 Task: Look for products in the category "Plant-Based Meat Alternatives" from the brand "Unreal Deli".
Action: Mouse moved to (21, 60)
Screenshot: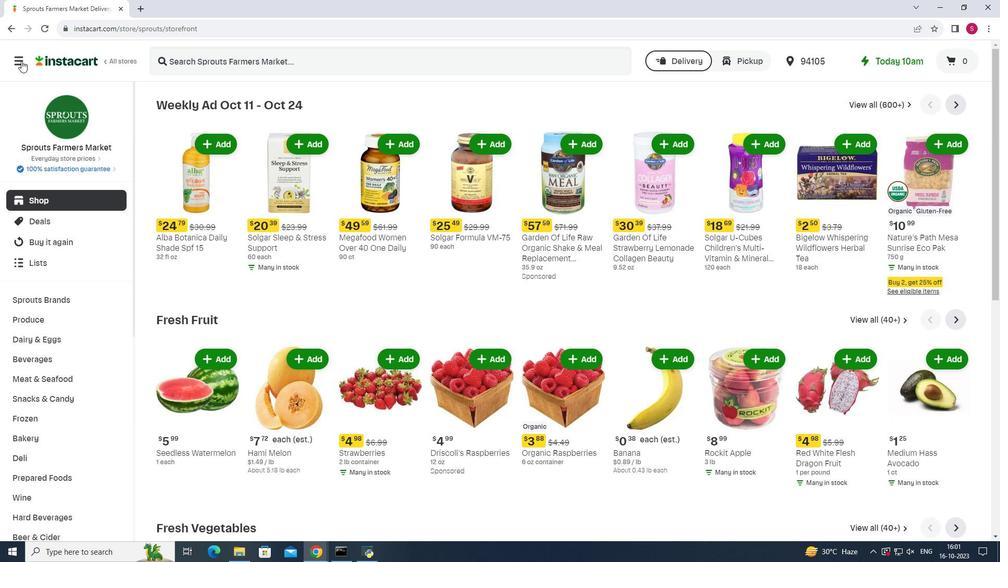 
Action: Mouse pressed left at (21, 60)
Screenshot: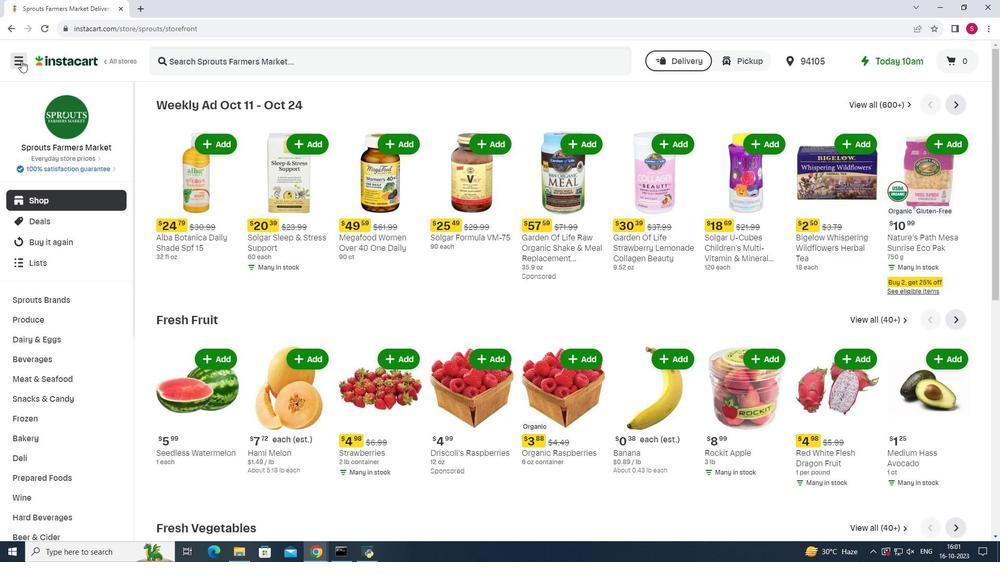 
Action: Mouse moved to (57, 270)
Screenshot: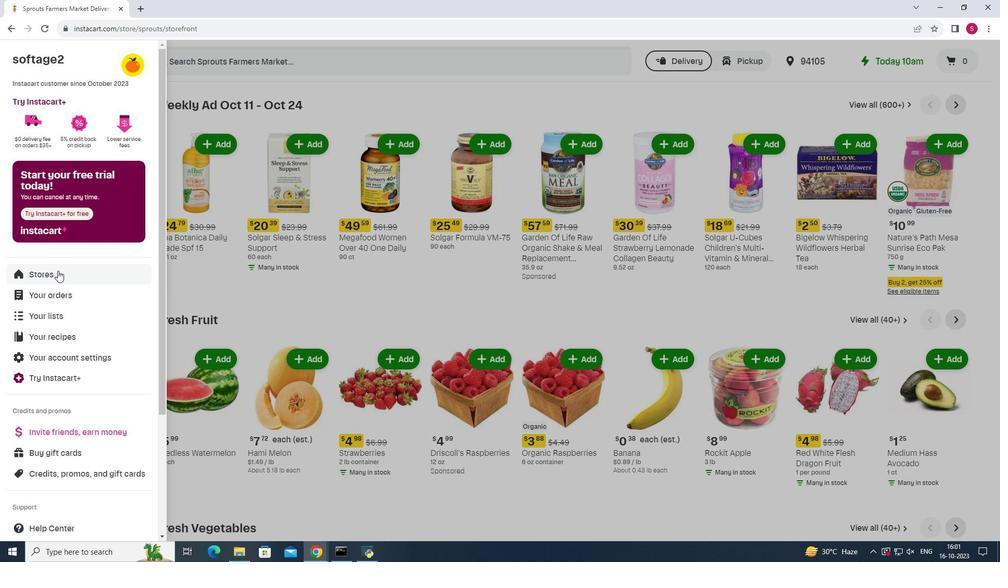
Action: Mouse pressed left at (57, 270)
Screenshot: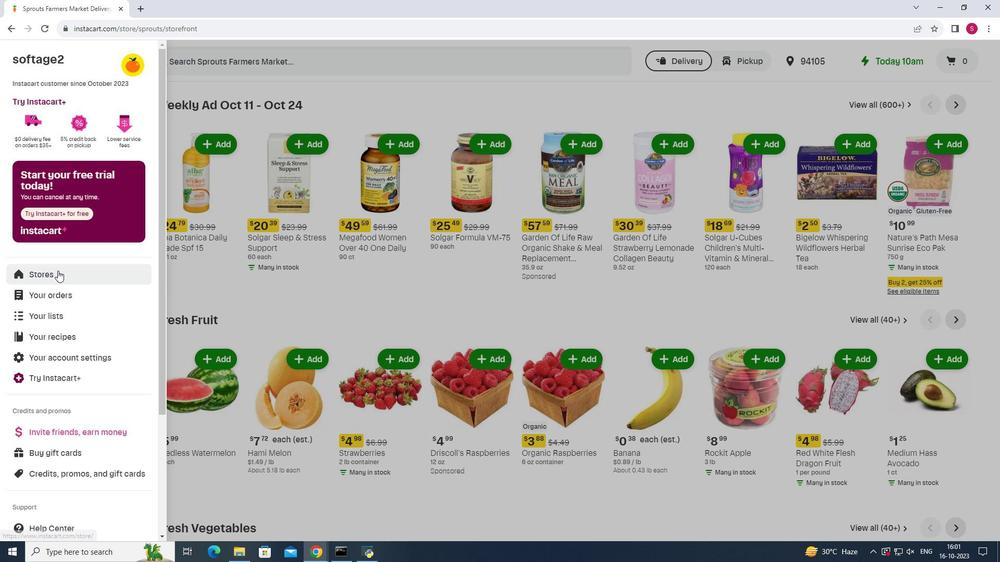
Action: Mouse moved to (238, 90)
Screenshot: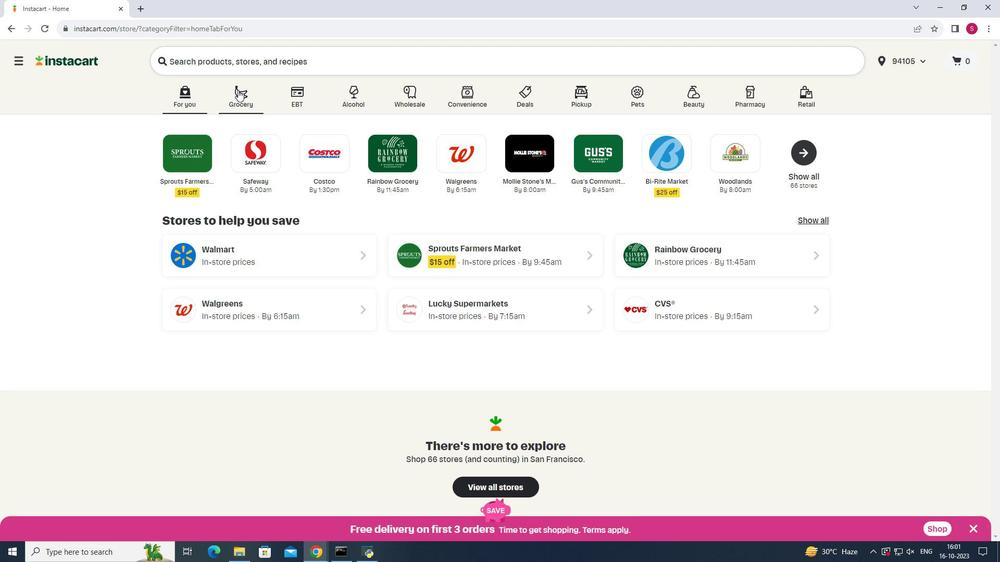 
Action: Mouse pressed left at (238, 90)
Screenshot: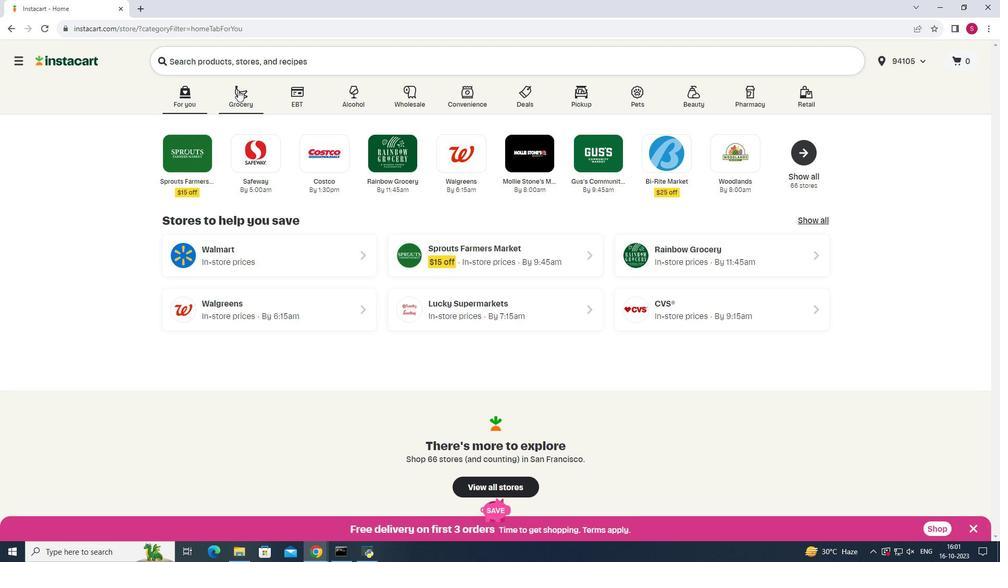
Action: Mouse moved to (722, 142)
Screenshot: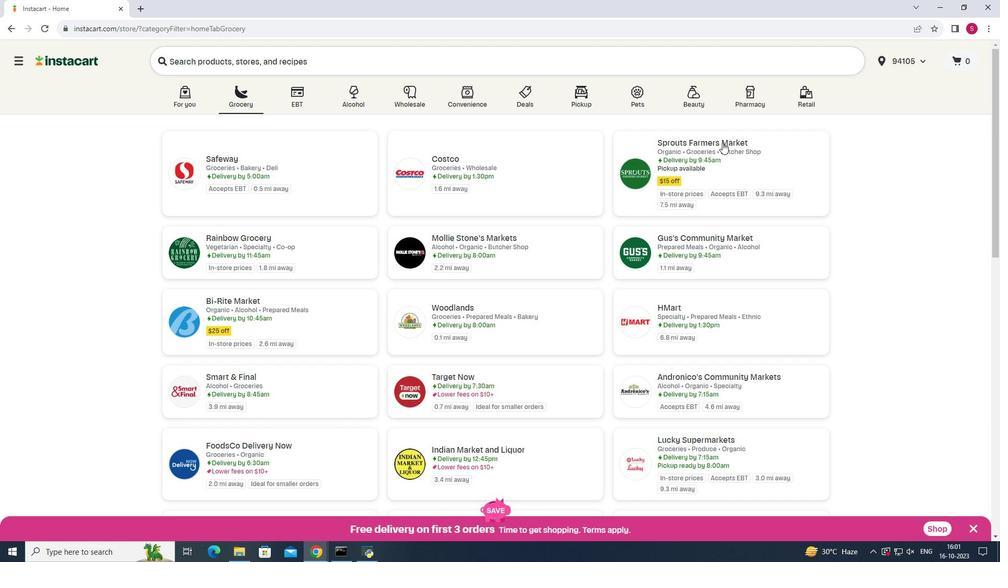 
Action: Mouse pressed left at (722, 142)
Screenshot: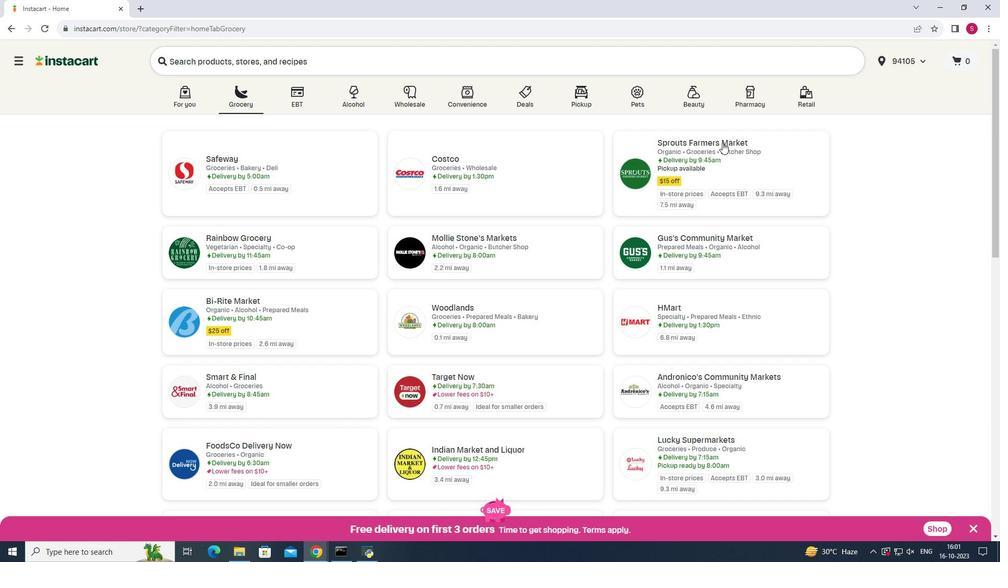 
Action: Mouse moved to (36, 377)
Screenshot: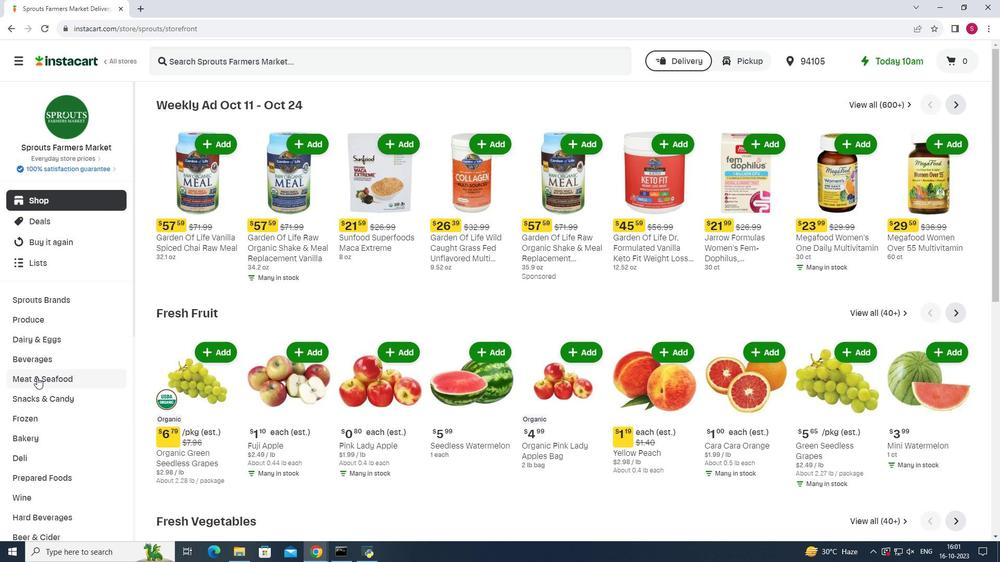 
Action: Mouse pressed left at (36, 377)
Screenshot: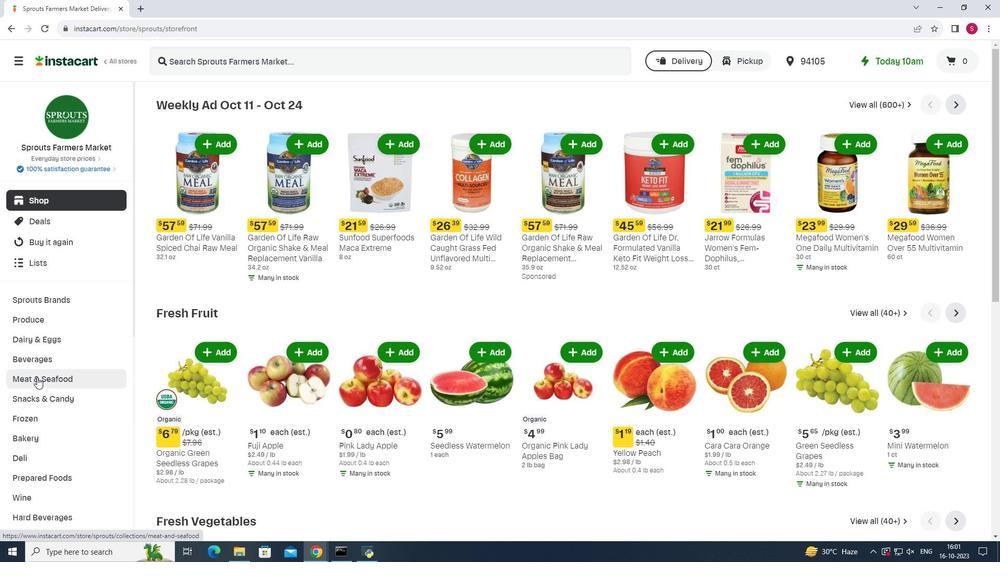 
Action: Mouse moved to (791, 128)
Screenshot: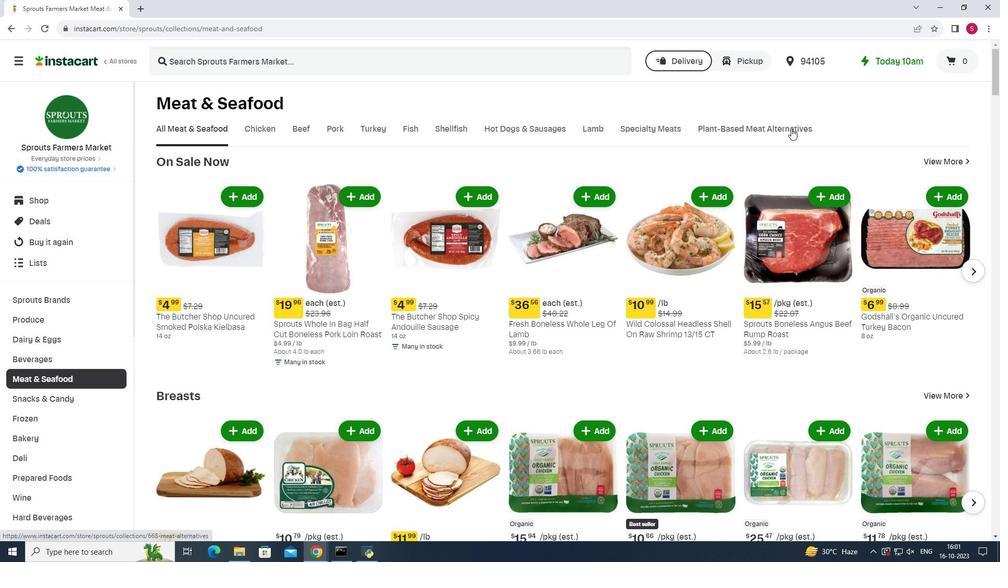 
Action: Mouse pressed left at (791, 128)
Screenshot: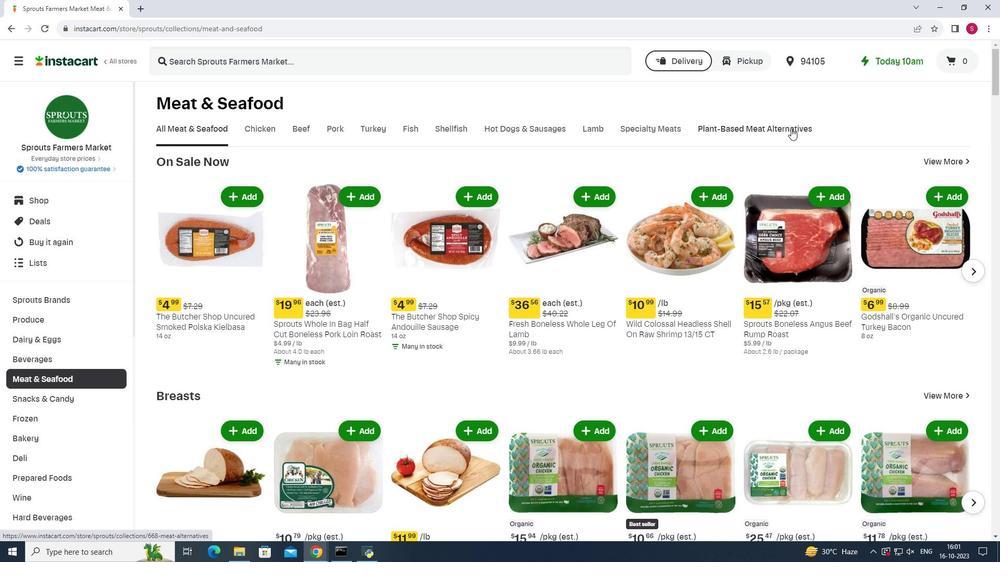 
Action: Mouse moved to (639, 173)
Screenshot: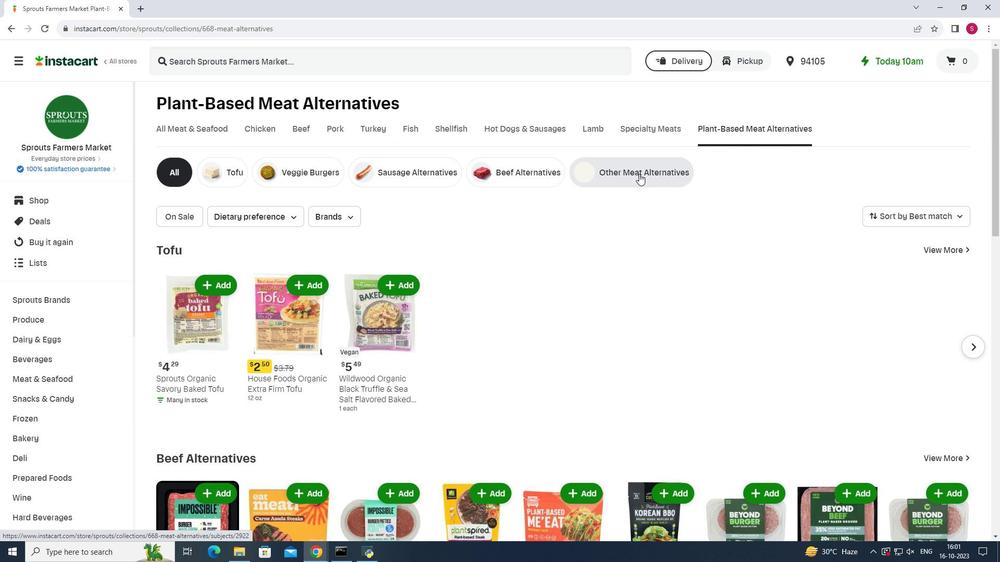 
Action: Mouse pressed left at (639, 173)
Screenshot: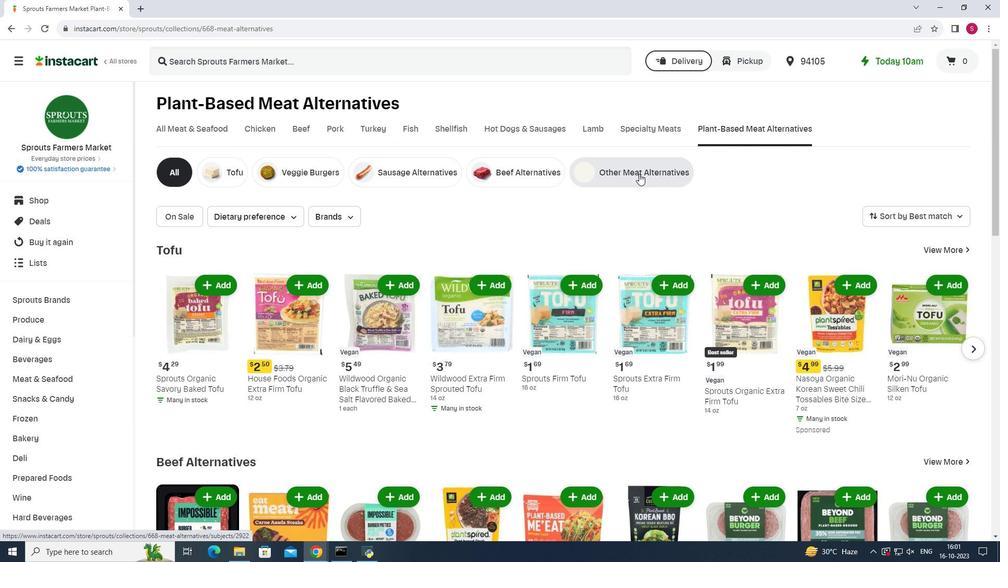 
Action: Mouse moved to (343, 217)
Screenshot: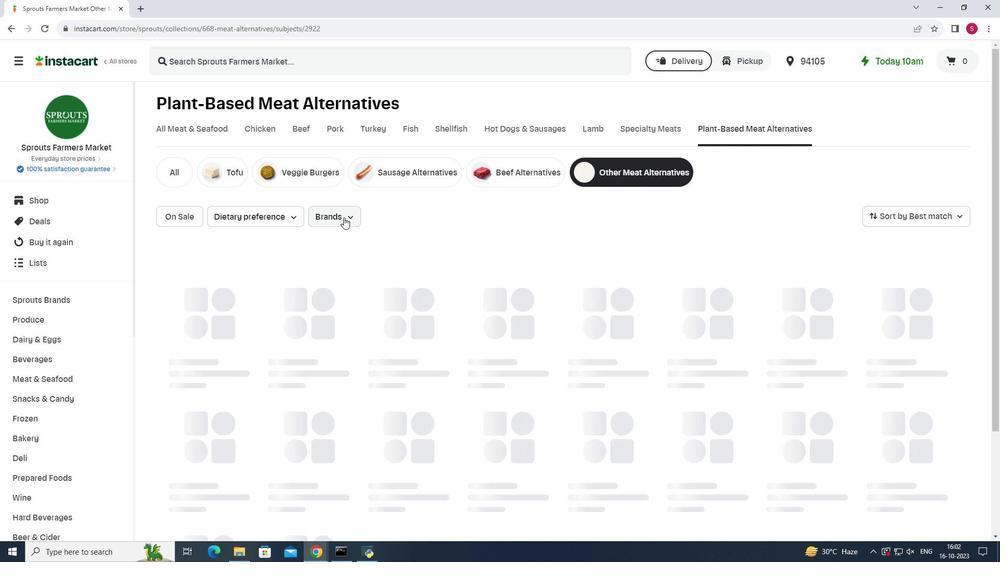 
Action: Mouse pressed left at (343, 217)
Screenshot: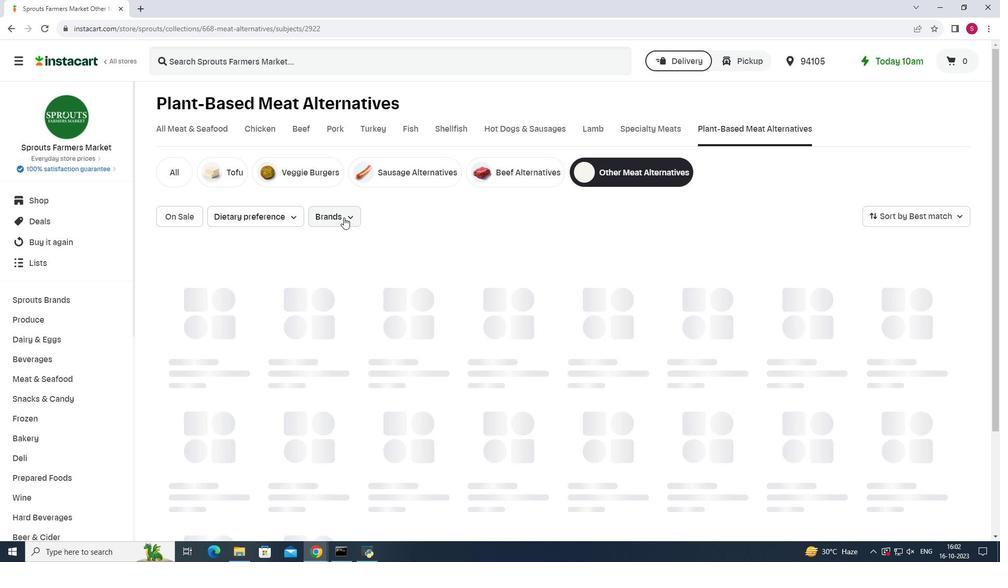 
Action: Mouse moved to (344, 246)
Screenshot: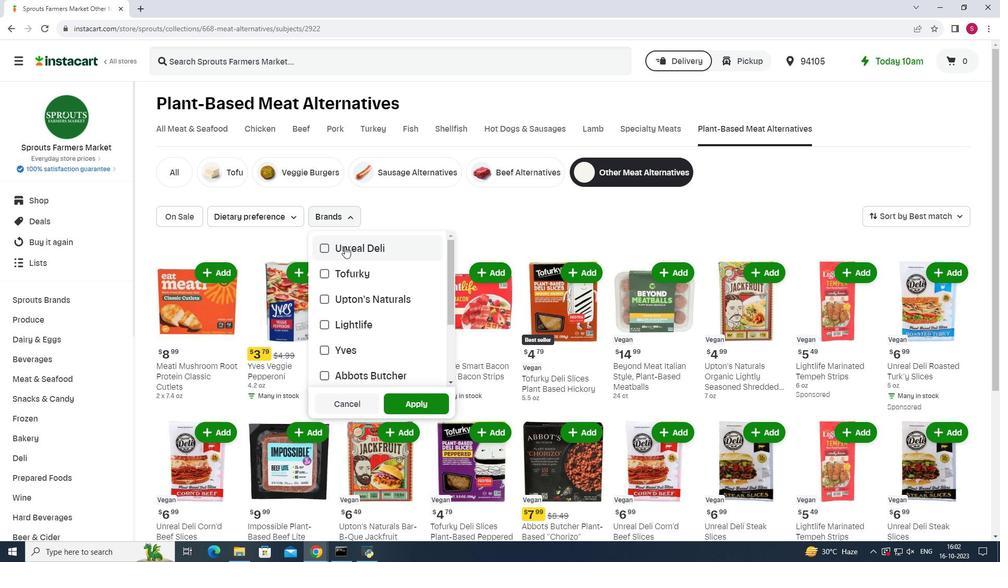 
Action: Mouse pressed left at (344, 246)
Screenshot: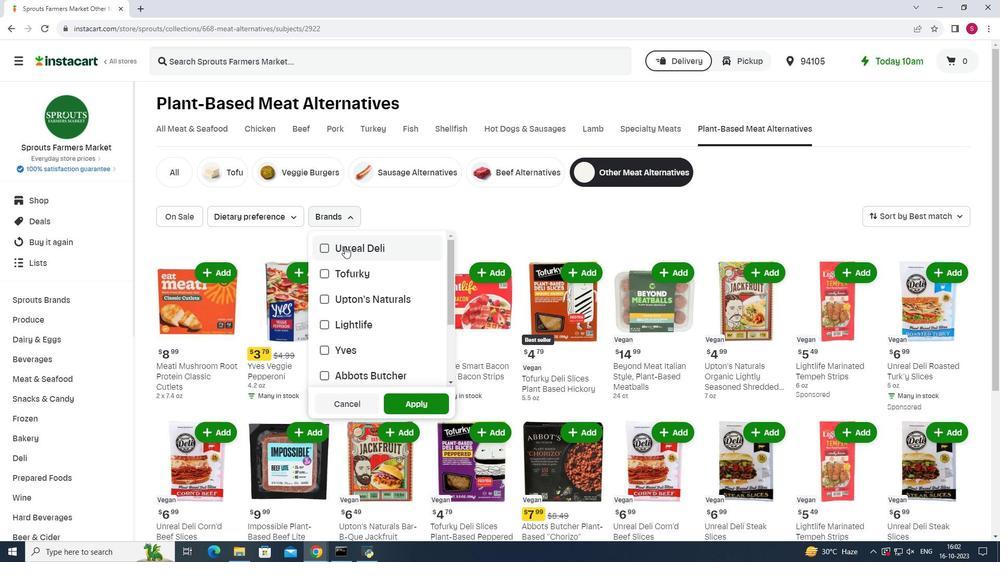 
Action: Mouse moved to (396, 403)
Screenshot: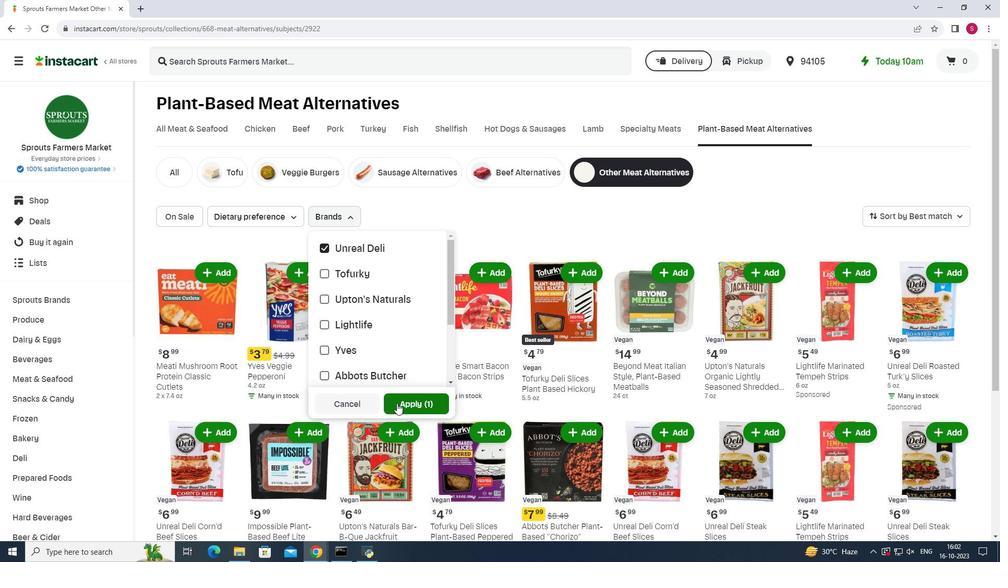
Action: Mouse pressed left at (396, 403)
Screenshot: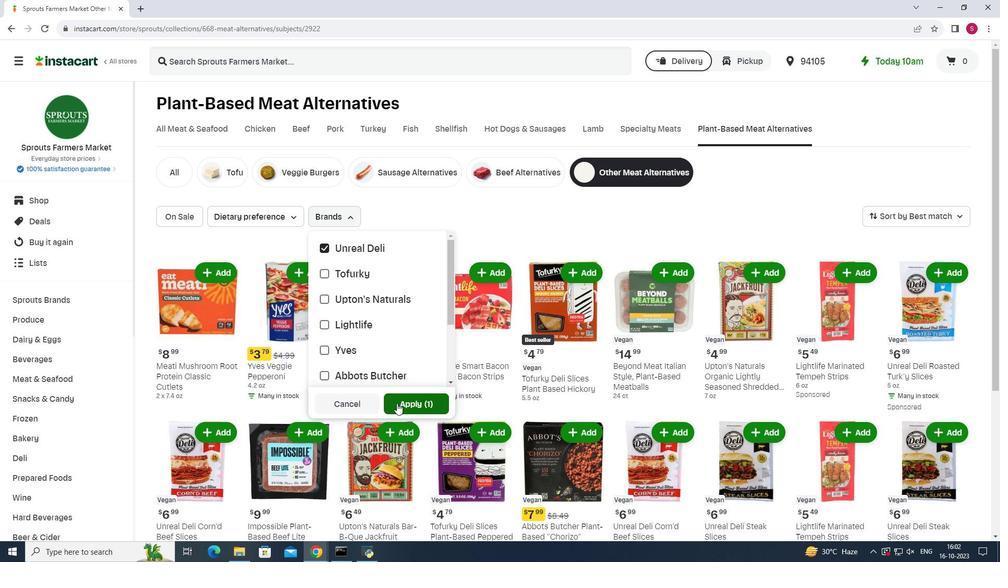 
Action: Mouse moved to (525, 259)
Screenshot: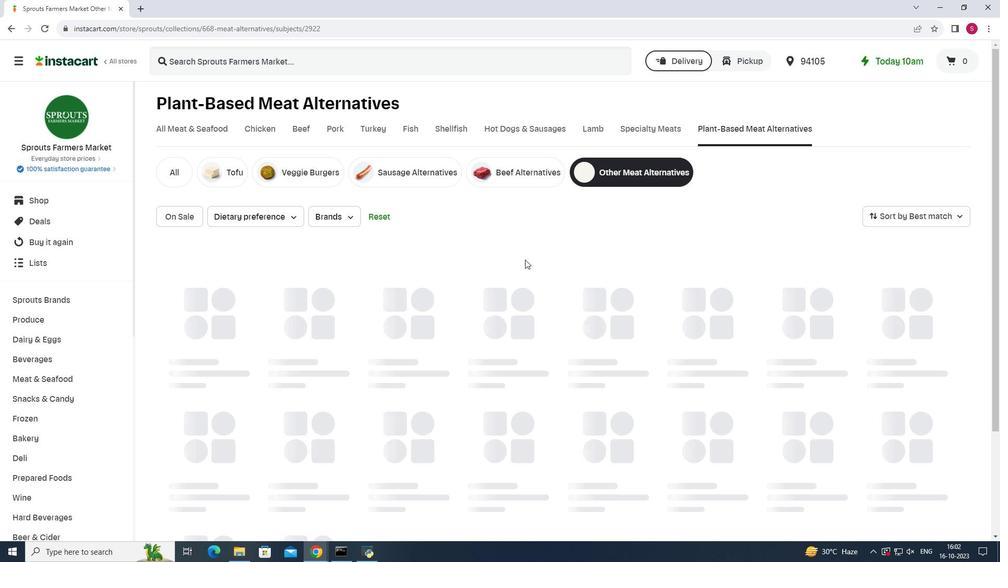 
